 Task: Display the current system's locale settings.
Action: Mouse moved to (988, 309)
Screenshot: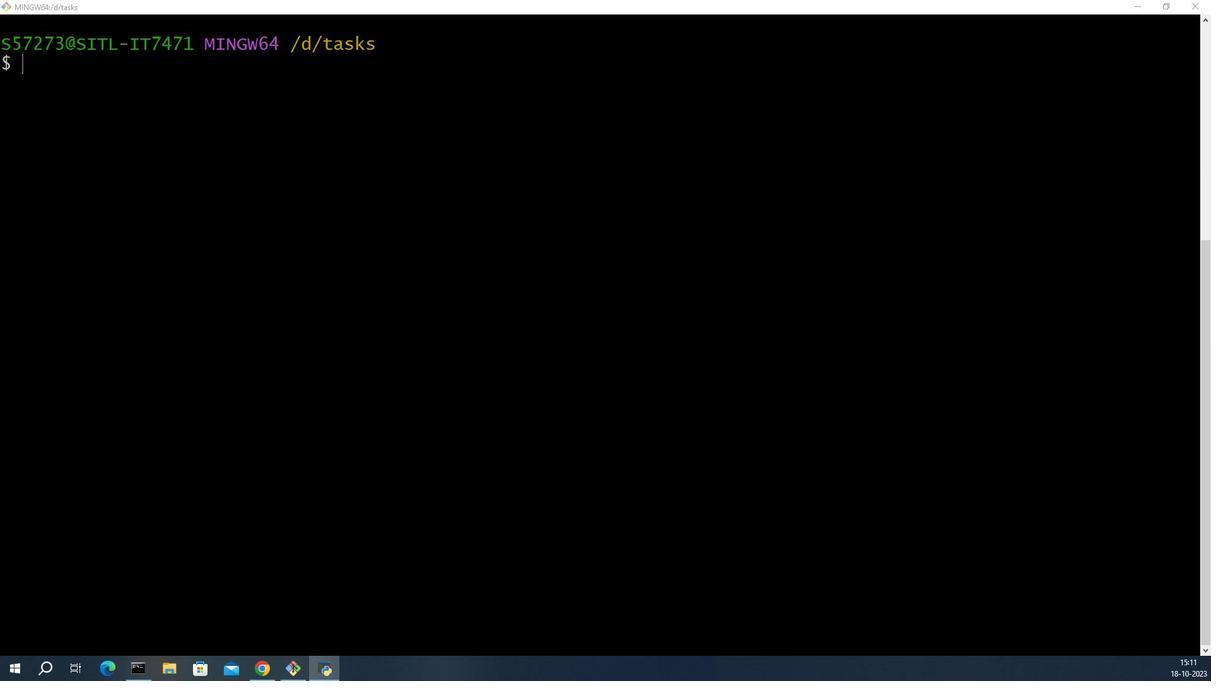 
Action: Mouse pressed left at (988, 309)
Screenshot: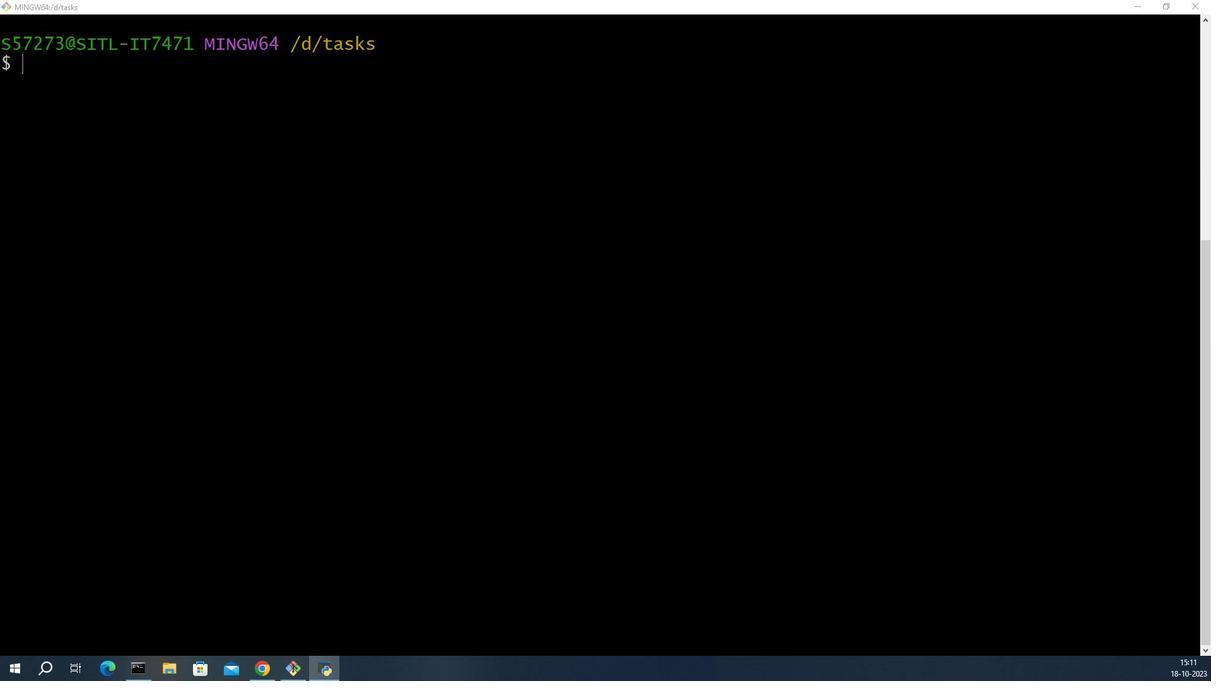 
Action: Mouse moved to (881, 313)
Screenshot: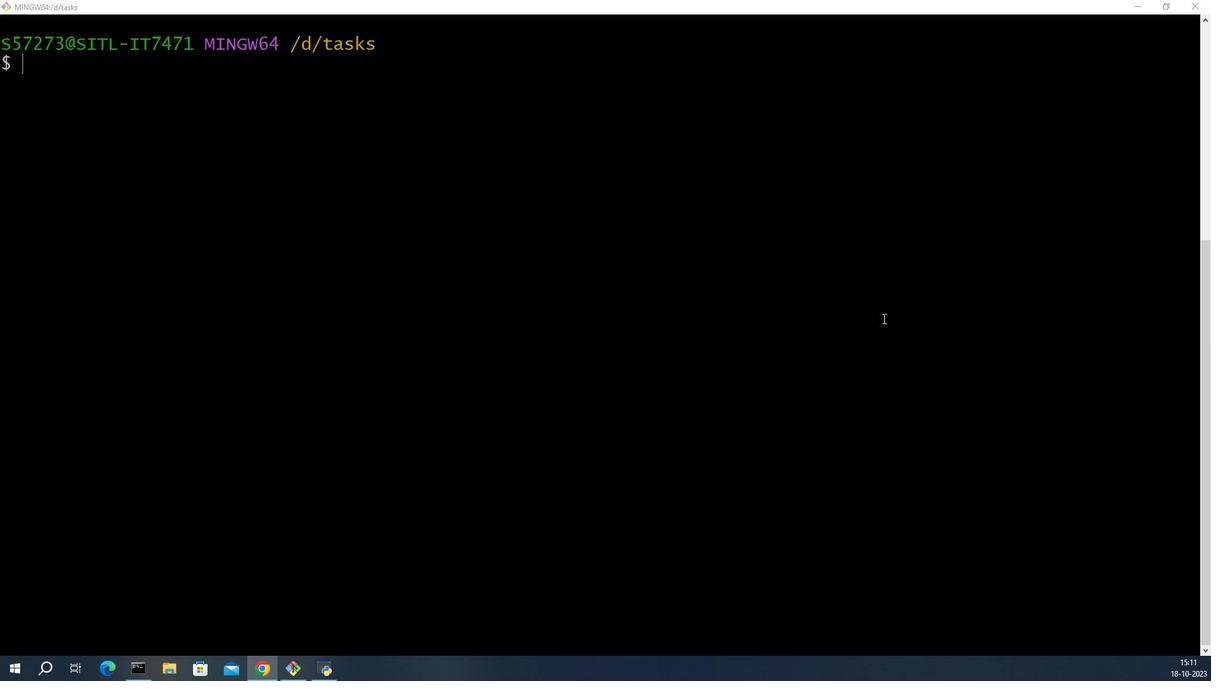 
Action: Mouse pressed left at (881, 313)
Screenshot: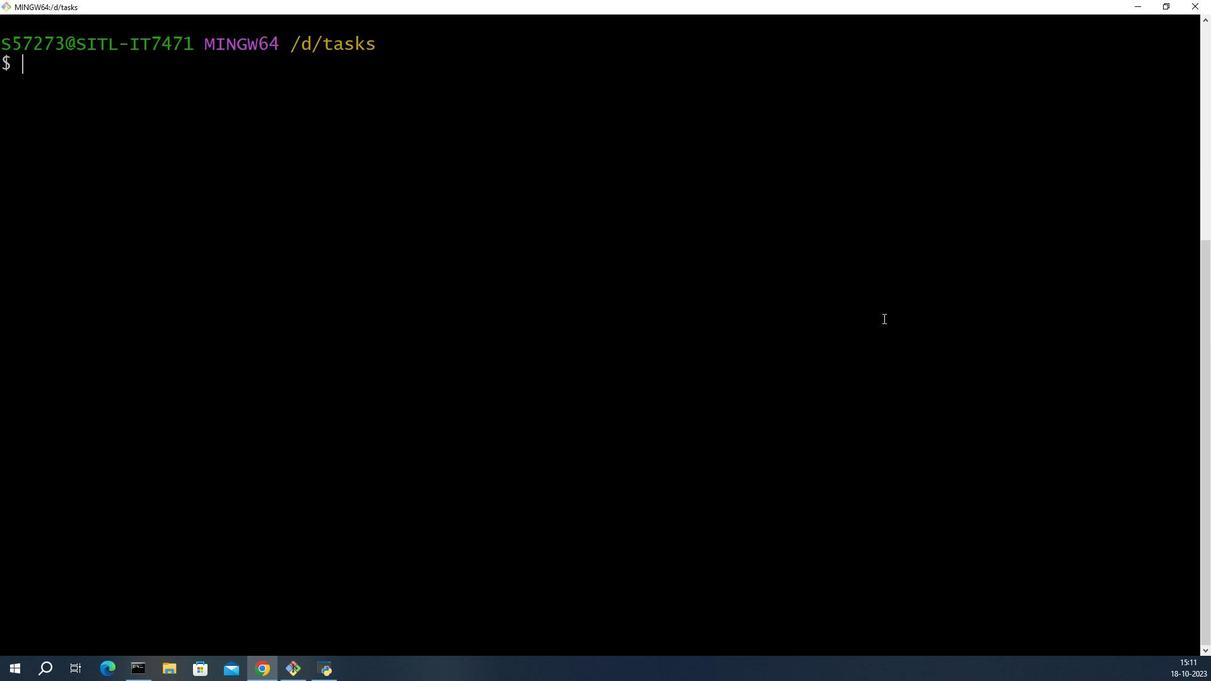 
Action: Key pressed vim<Key.space>locale<Key.shift_r>_settings.sh<Key.enter>idisplay<Key.shift_r>_locale<Key.shift_r><Key.shift_r><Key.shift_r><Key.shift_r><Key.shift_r><Key.shift_r><Key.shift_r>_settings<Key.shift_r>()<Key.space><Key.shift_r>{<Key.enter>echo<Key.space><Key.shift_r>"<Key.shift>Locale<Key.space>settings<Key.space>of<Key.space>the<Key.space>current<Key.space>system<Key.shift_r>:<Key.space><Key.shift_r>"<Key.enter>locale<Key.enter><Key.backspace><Key.shift_r>}<Key.enter><Key.enter>display<Key.shift><Key.shift><Key.shift><Key.shift><Key.shift><Key.shift><Key.shift>_locale<Key.shift>_settings<Key.esc><Key.shift_r>:wq<Key.enter>./locale<Key.shift_r>_settings.sh<Key.enter>
Screenshot: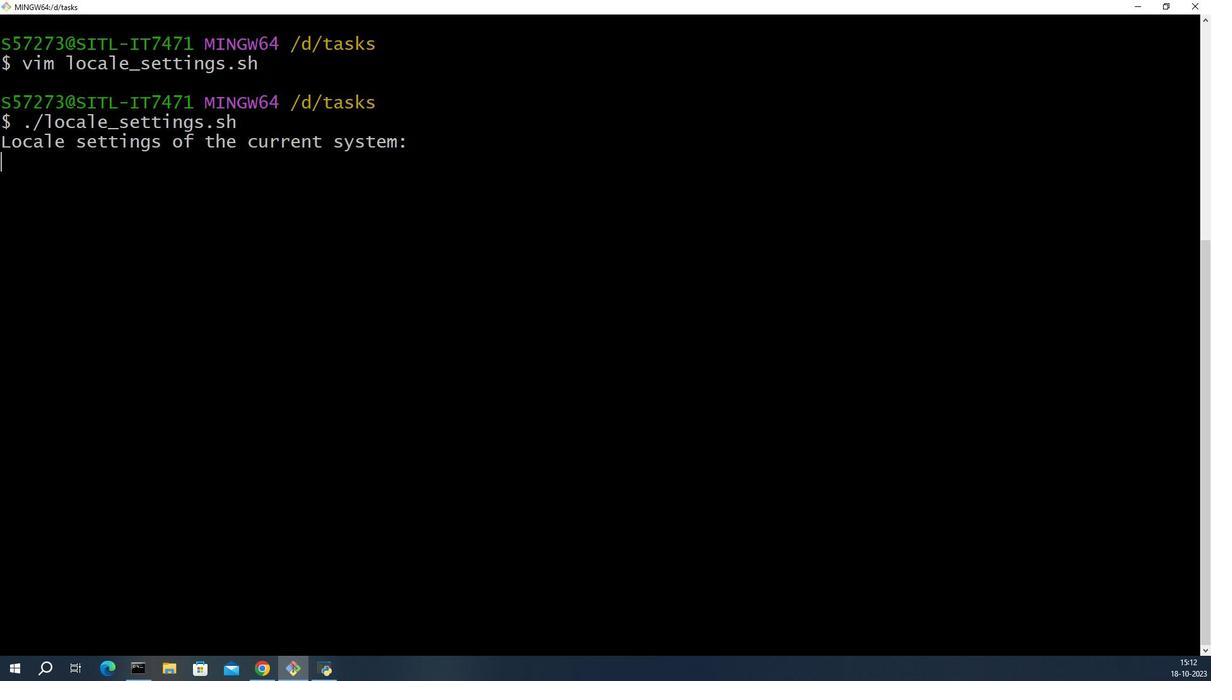
Action: Mouse moved to (995, 309)
Screenshot: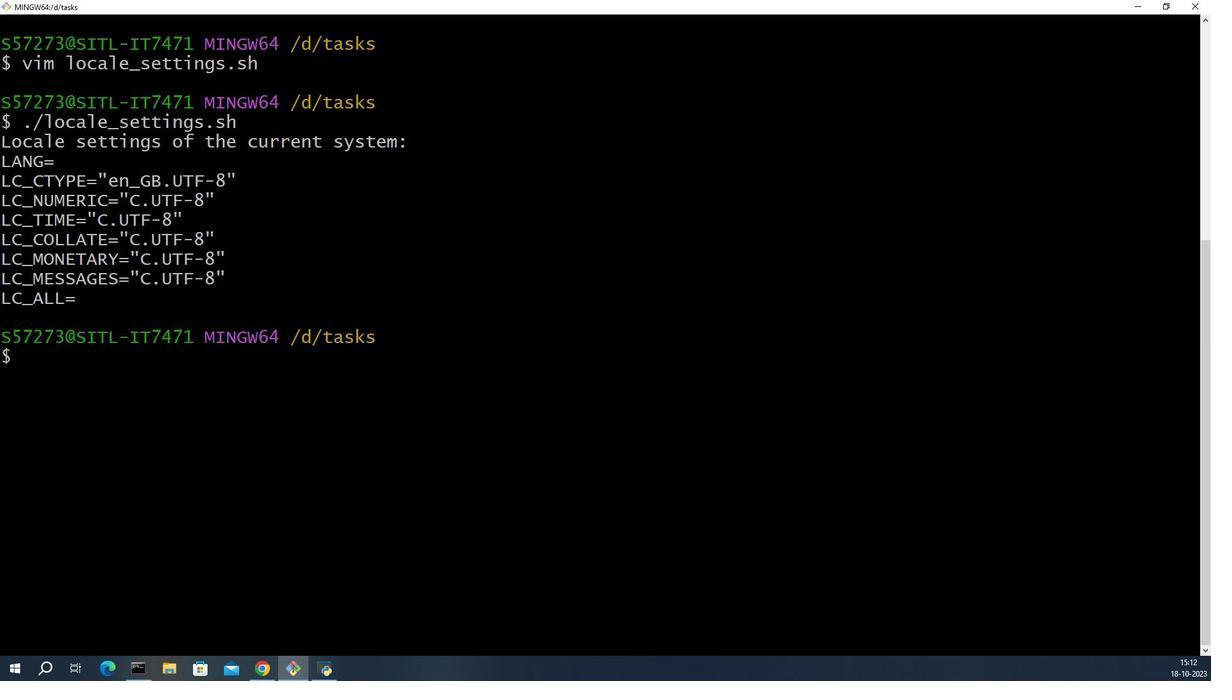 
Action: Mouse pressed left at (995, 309)
Screenshot: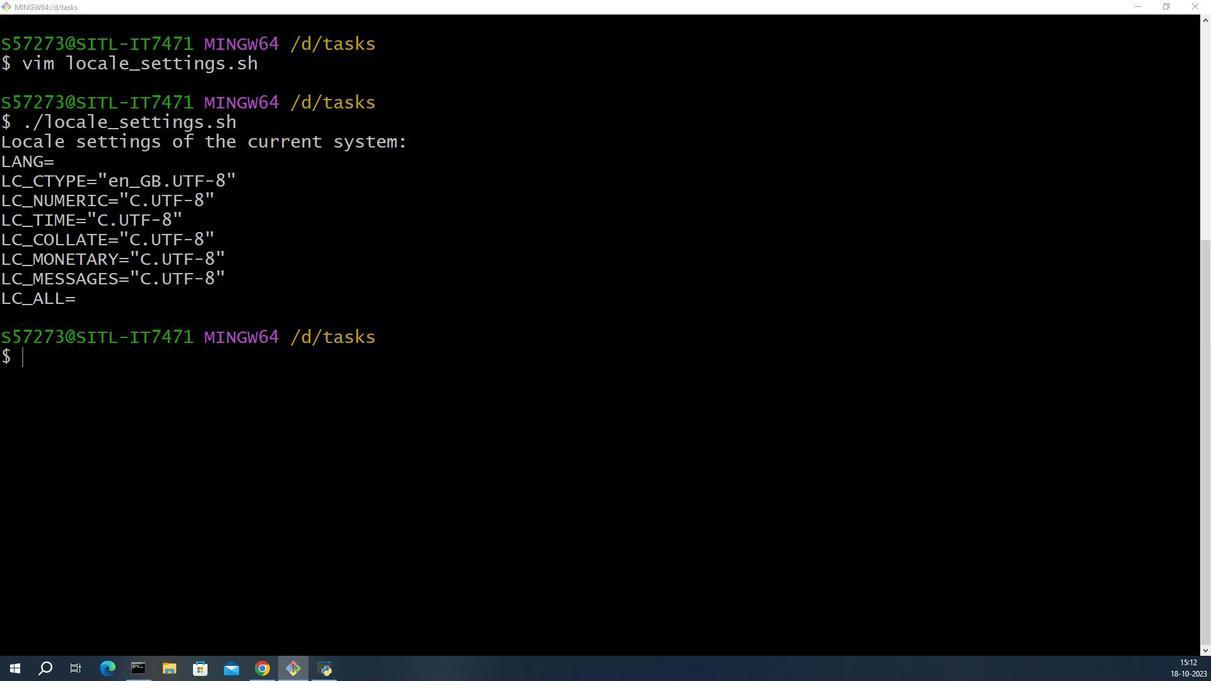 
Action: Mouse moved to (979, 313)
Screenshot: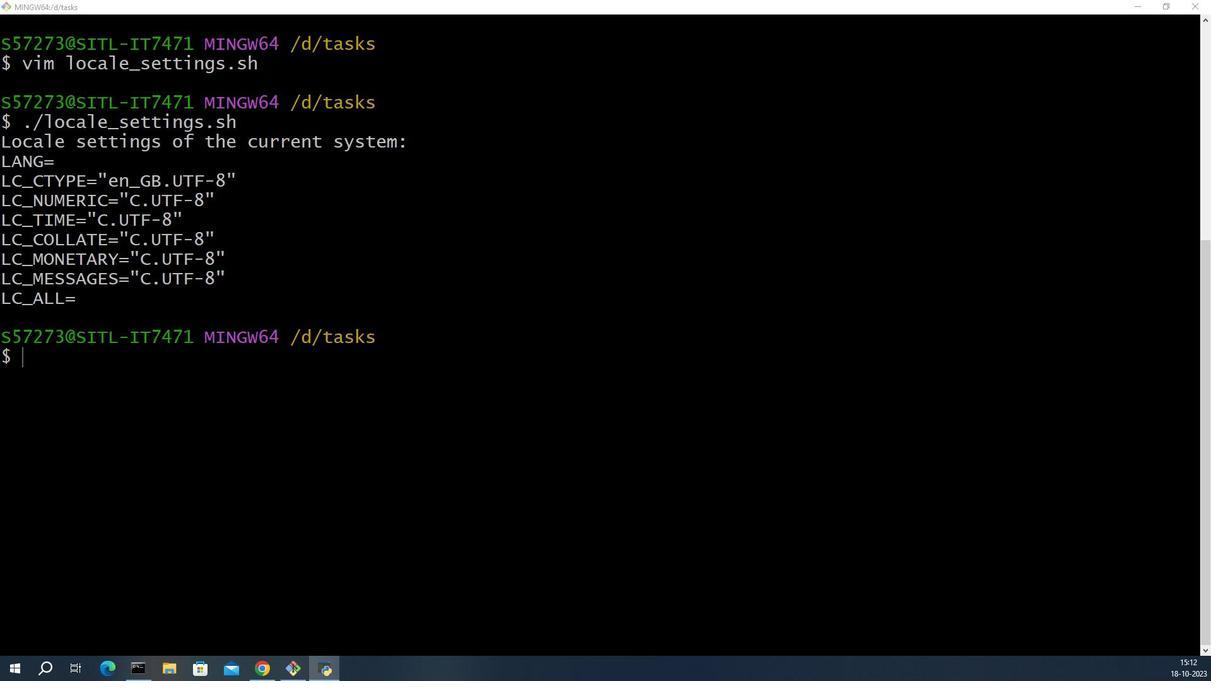 
Action: Mouse pressed left at (979, 313)
Screenshot: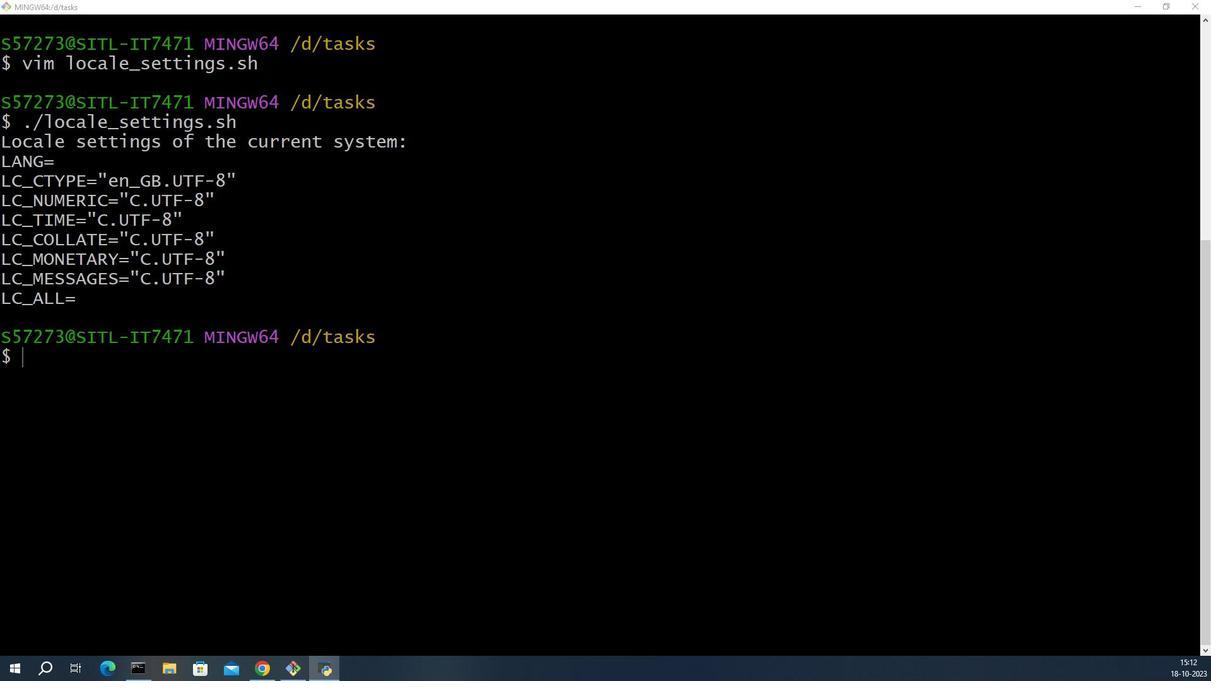
Action: Mouse moved to (980, 313)
Screenshot: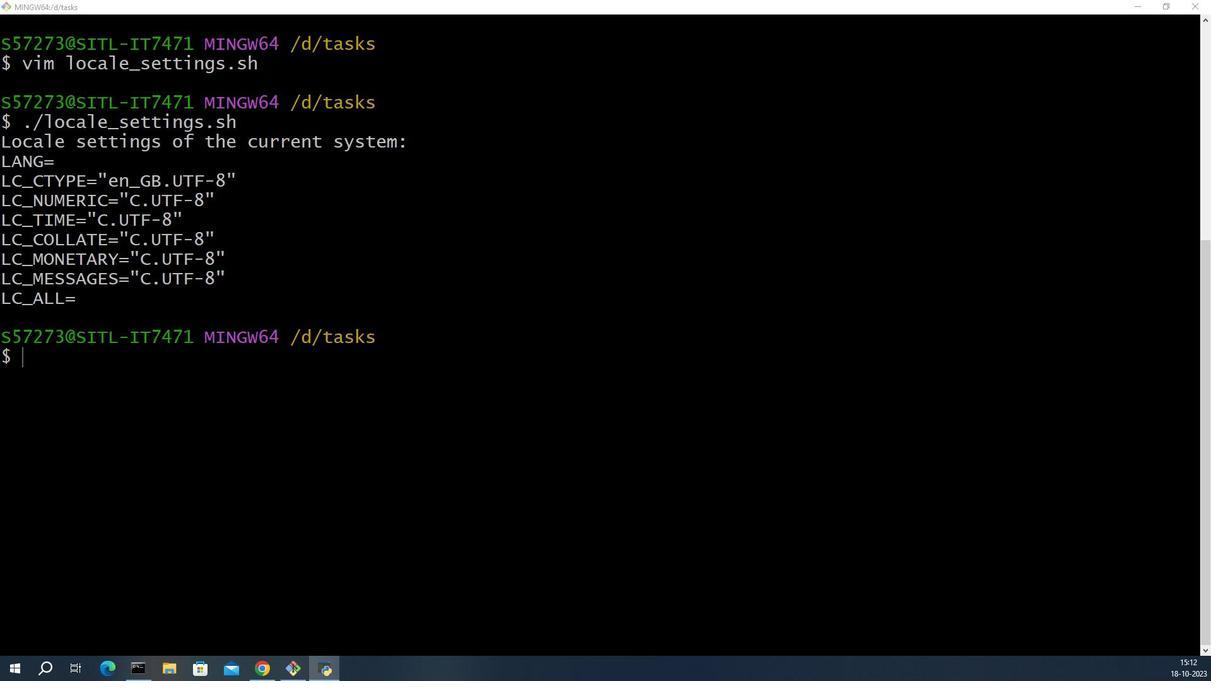 
